 Task: Create a sub task Release to Production / Go Live for the task  Upgrade and migrate company file storage to a cloud-based solution in the project AgileFlow , assign it to team member softage.1@softage.net and update the status of the sub task to  On Track  , set the priority of the sub task to Low
Action: Mouse moved to (54, 513)
Screenshot: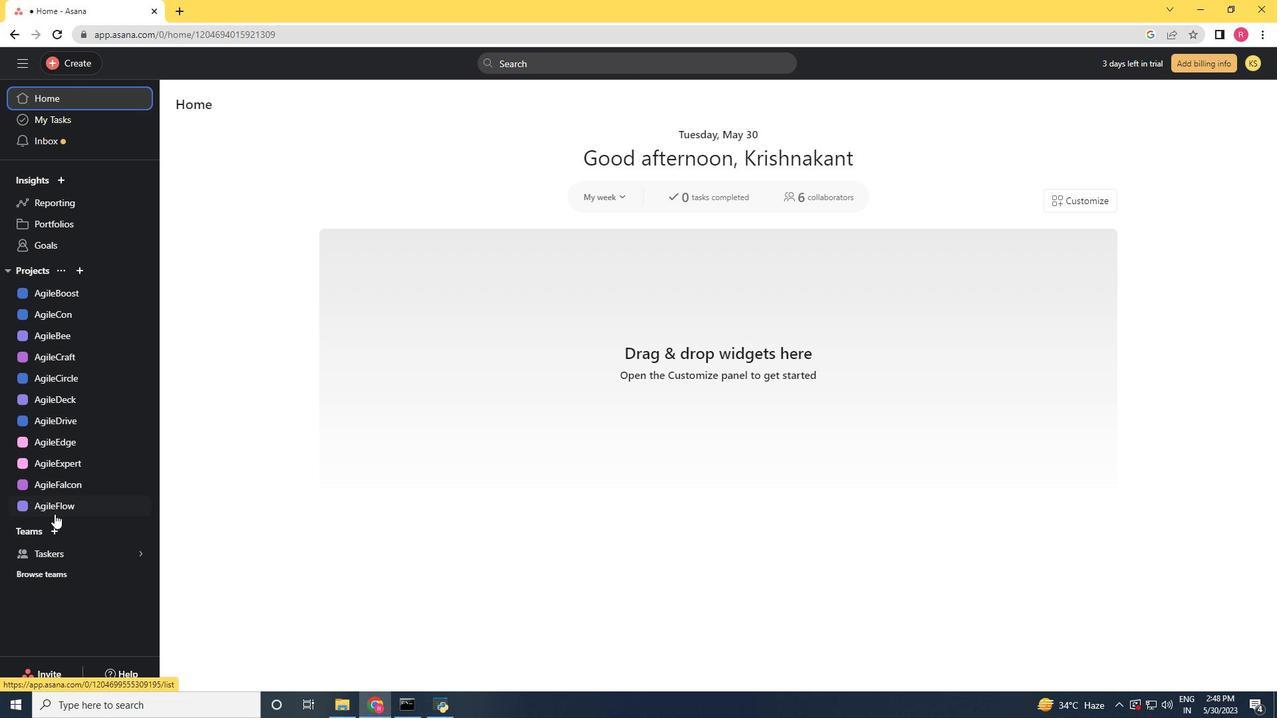 
Action: Mouse pressed left at (54, 513)
Screenshot: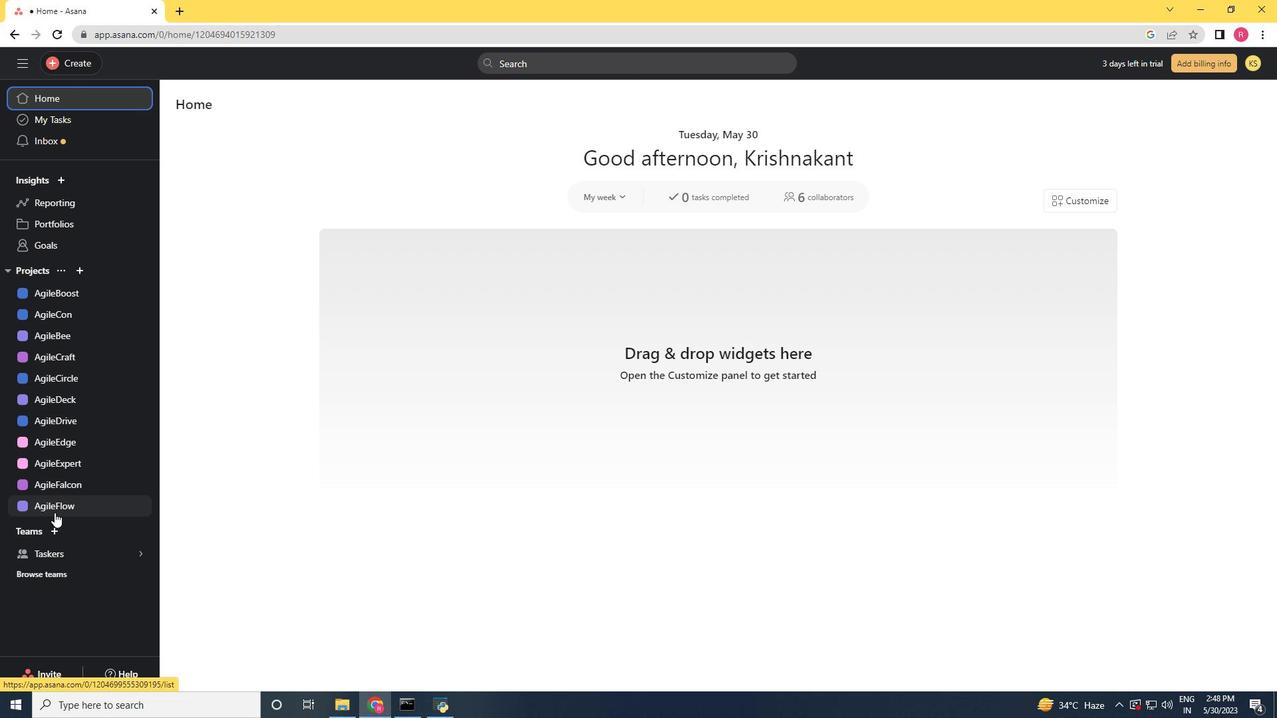 
Action: Mouse moved to (575, 286)
Screenshot: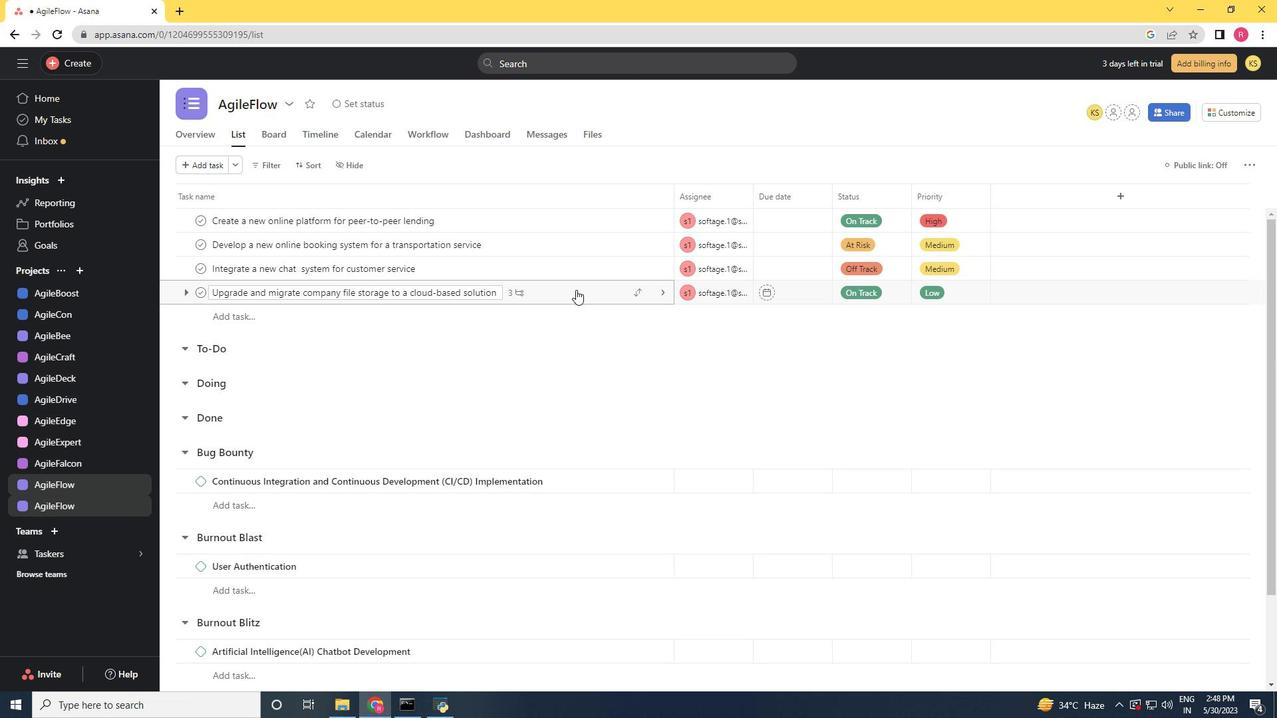 
Action: Mouse pressed left at (575, 286)
Screenshot: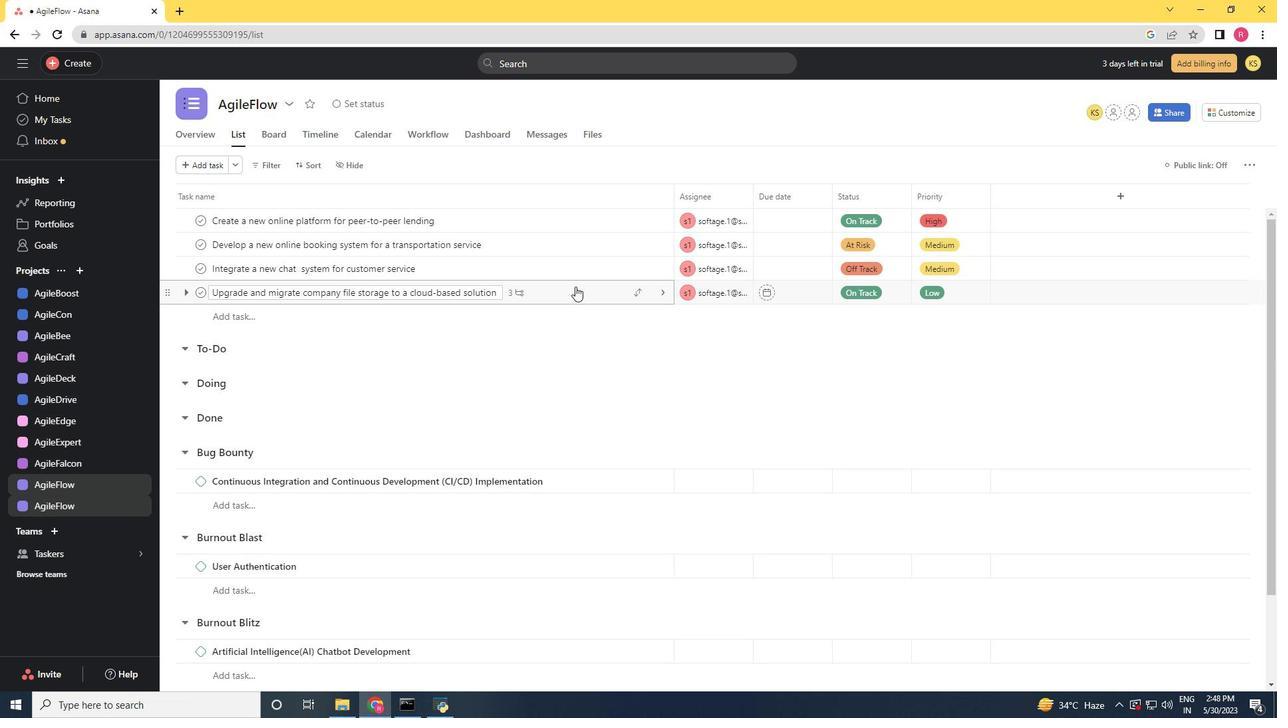 
Action: Mouse moved to (1007, 499)
Screenshot: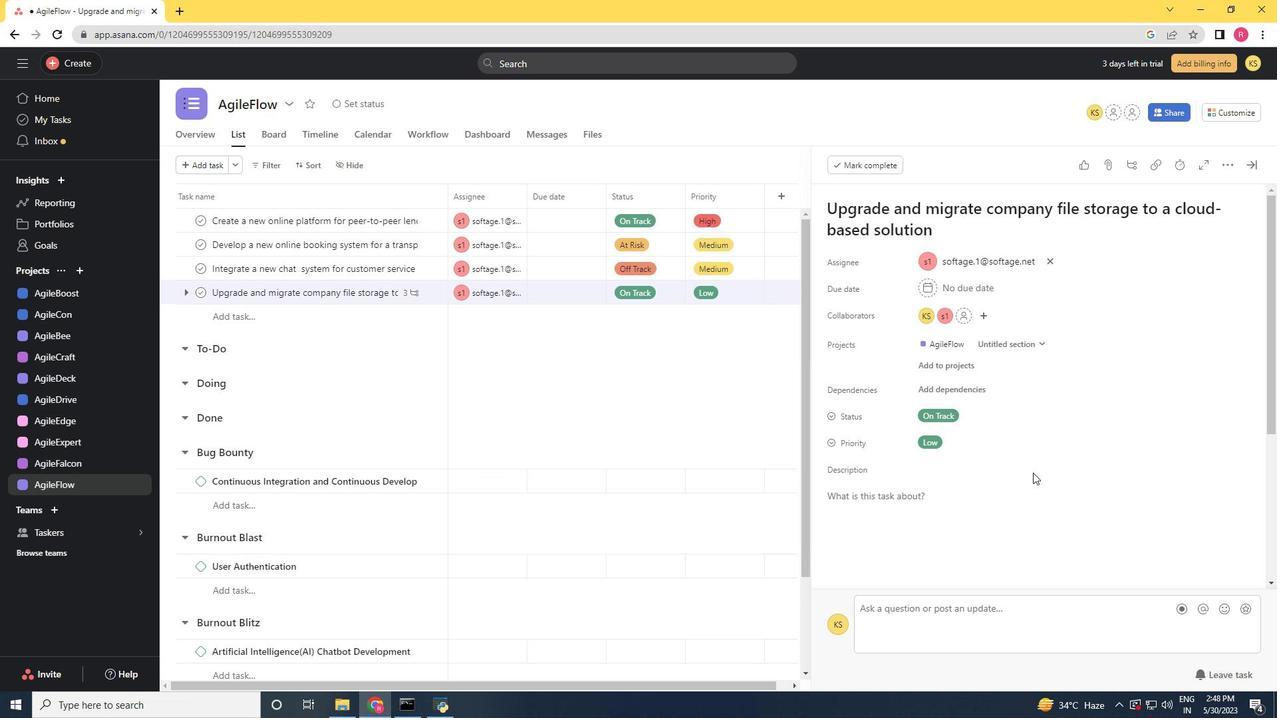
Action: Mouse scrolled (1007, 498) with delta (0, 0)
Screenshot: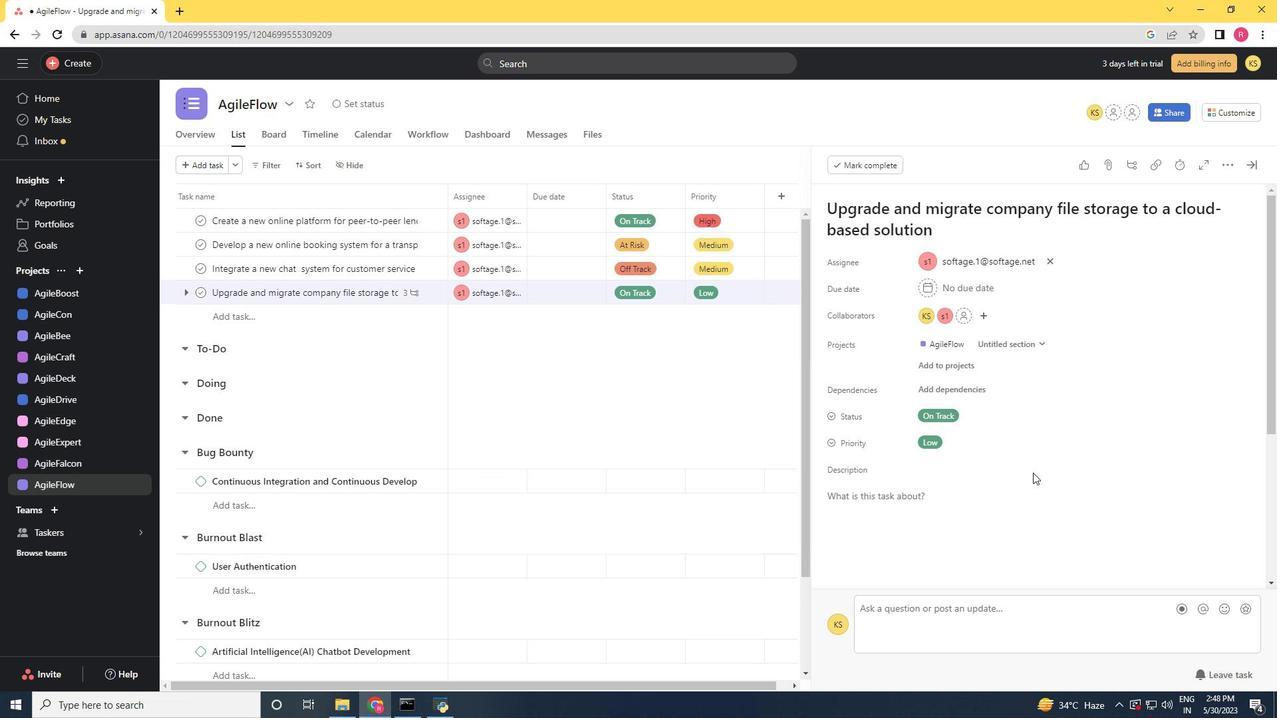 
Action: Mouse scrolled (1007, 499) with delta (0, 0)
Screenshot: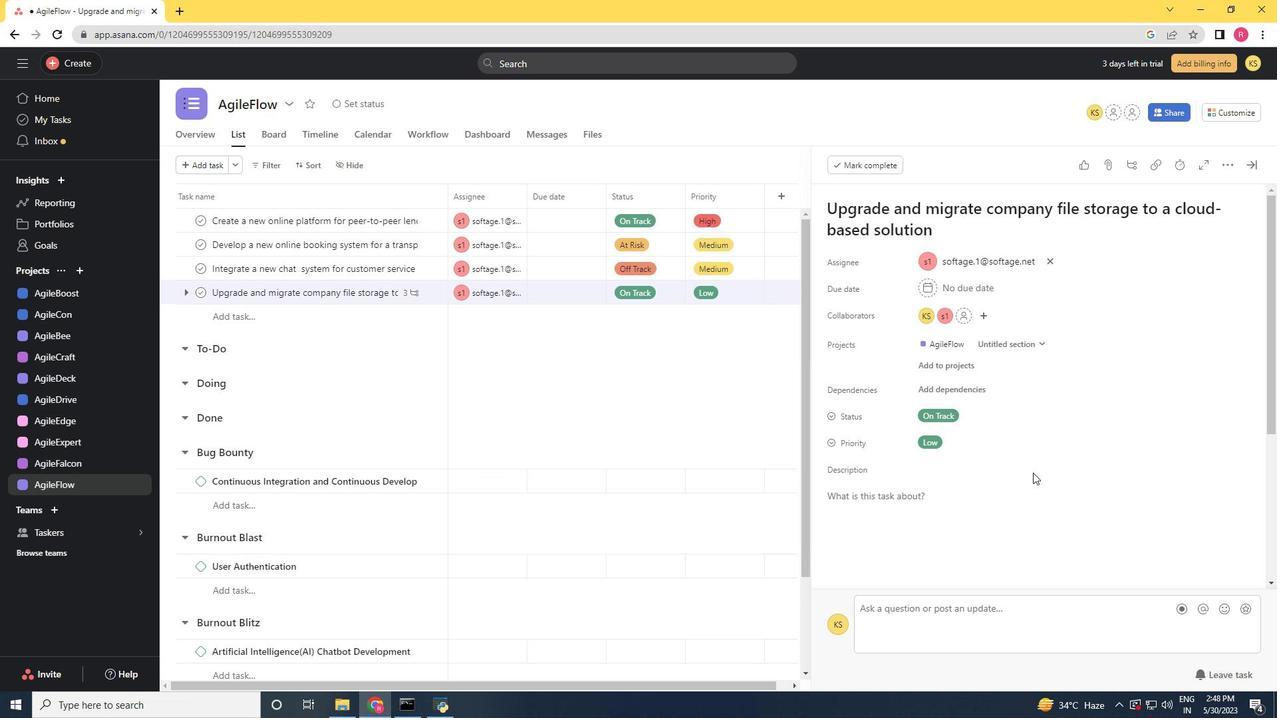 
Action: Mouse scrolled (1007, 499) with delta (0, 0)
Screenshot: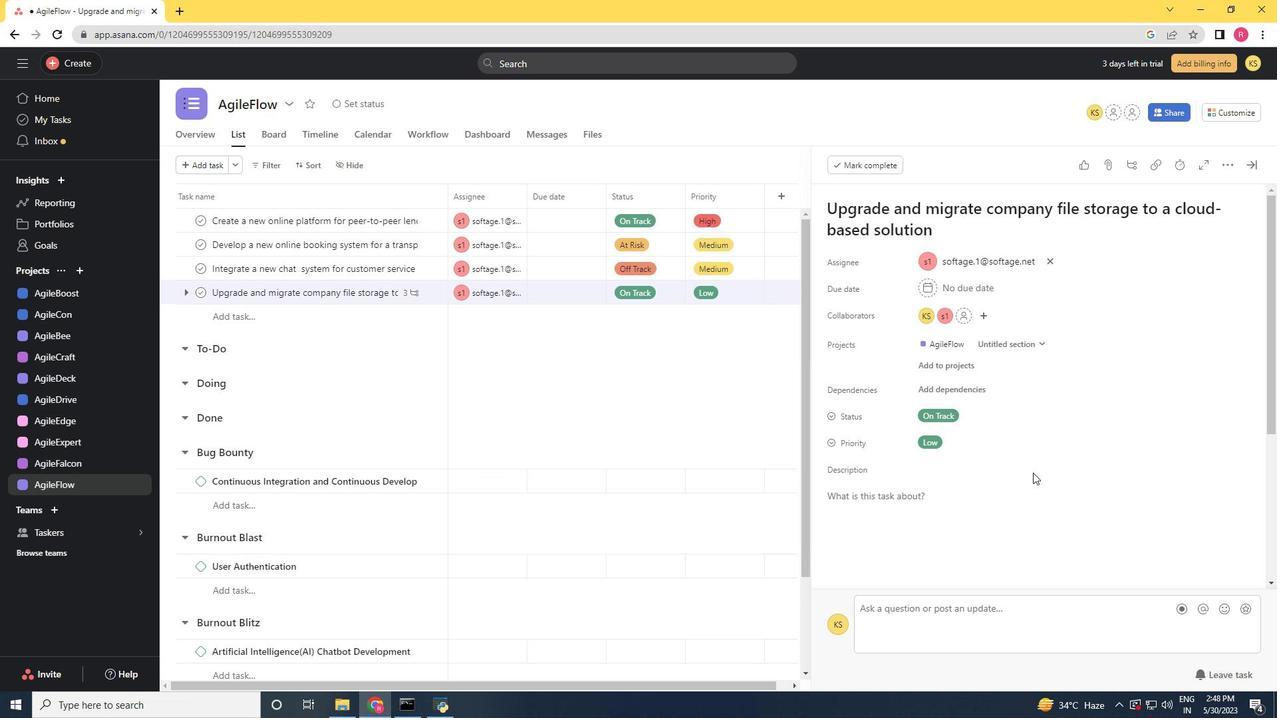 
Action: Mouse scrolled (1007, 499) with delta (0, 0)
Screenshot: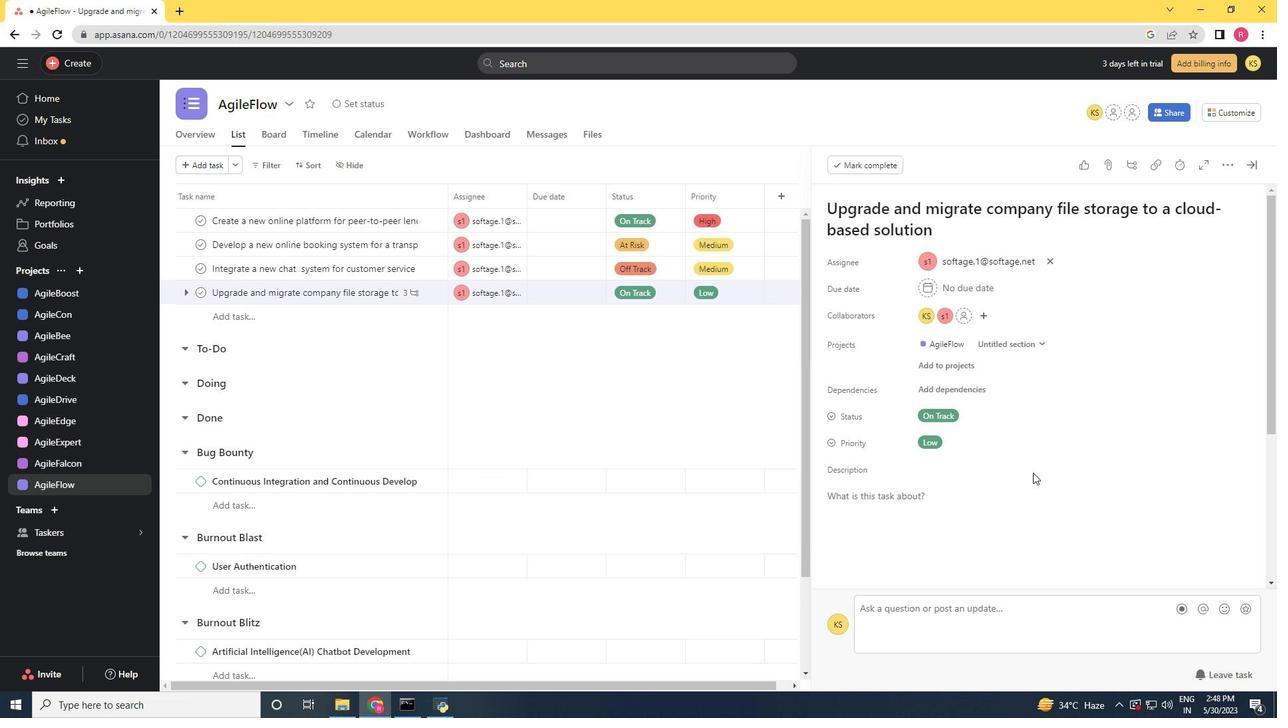 
Action: Mouse moved to (867, 487)
Screenshot: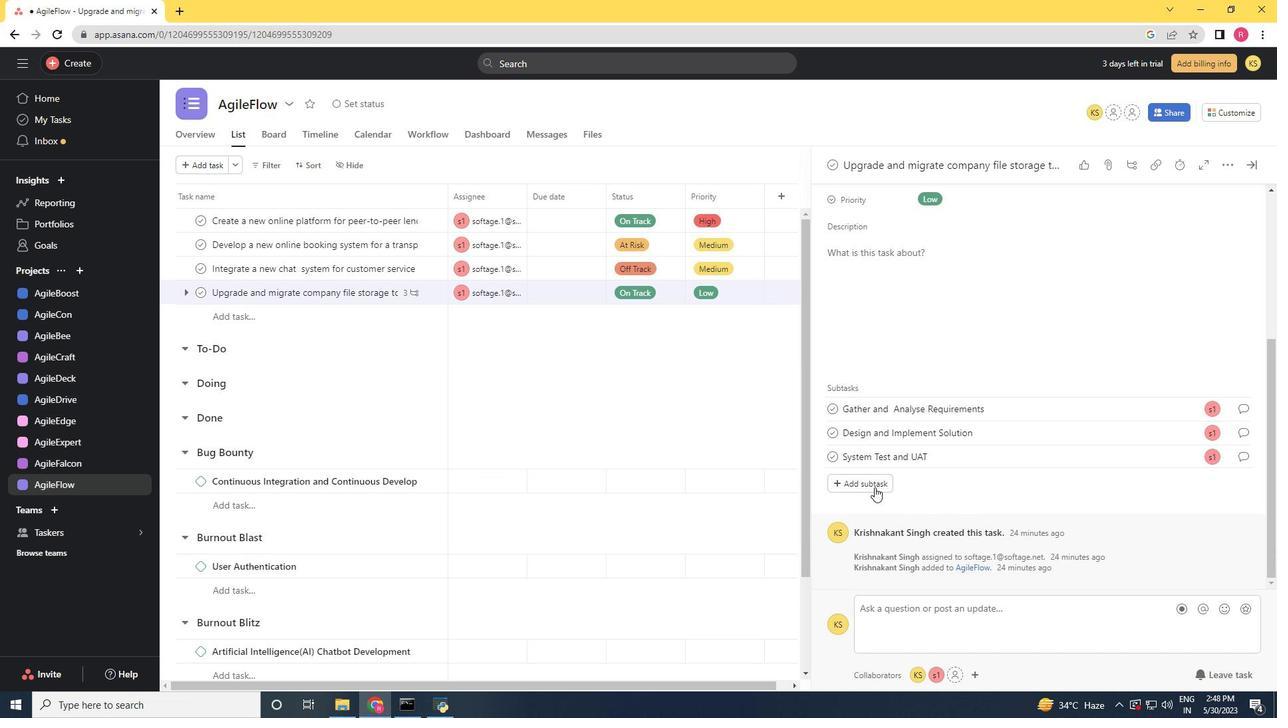 
Action: Mouse pressed left at (867, 487)
Screenshot: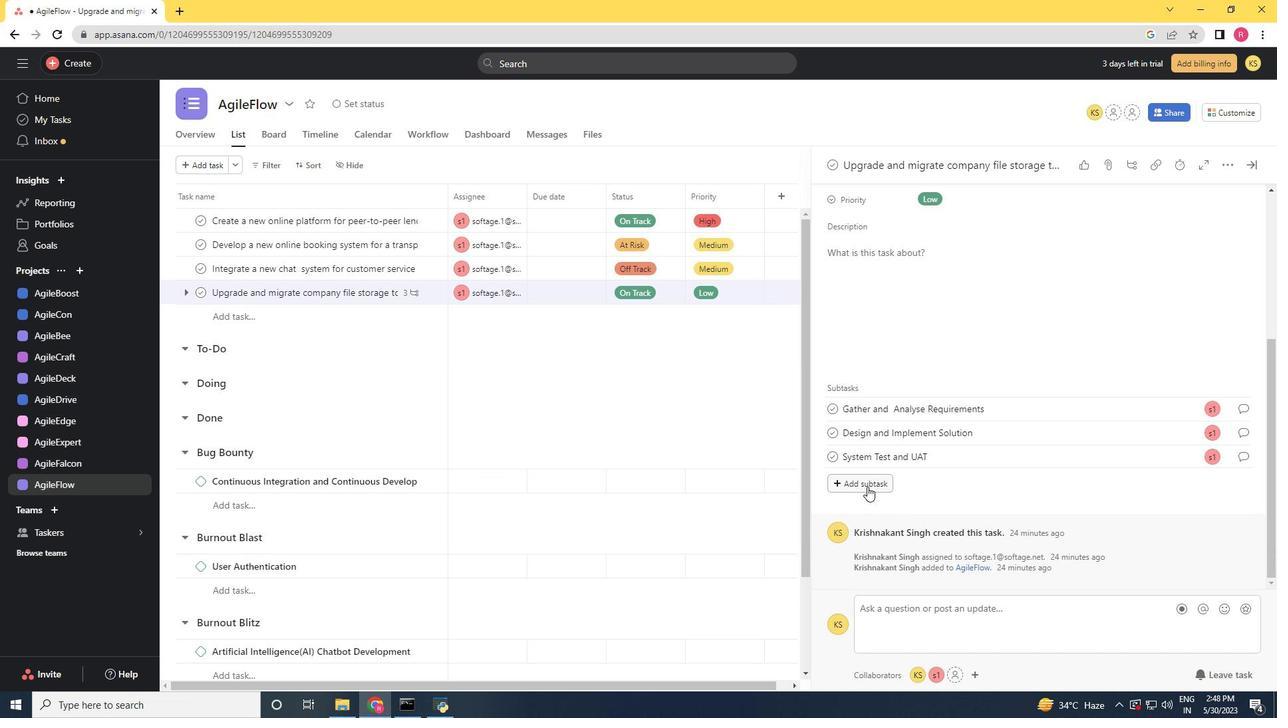 
Action: Mouse moved to (867, 486)
Screenshot: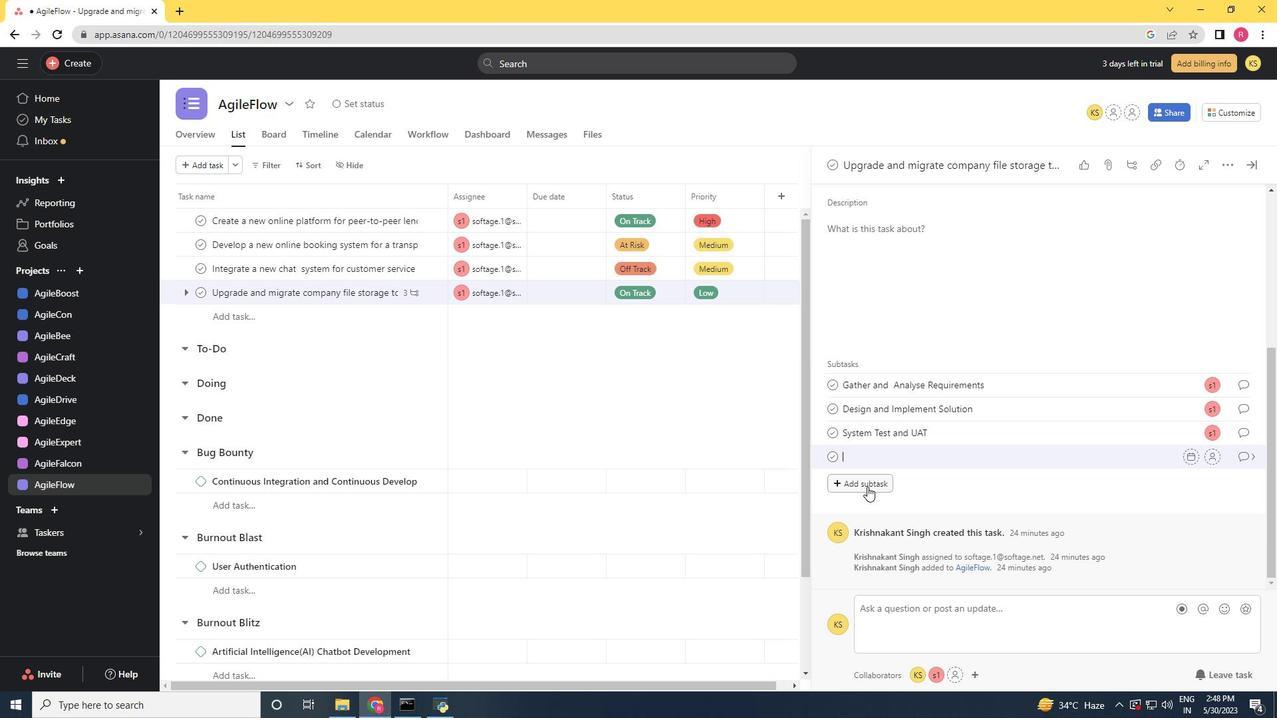 
Action: Key pressed <Key.shift>Release<Key.space>to<Key.space><Key.shift>Production<Key.space>/<Key.space><Key.shift>Go<Key.space><Key.shift><Key.shift><Key.shift>Live
Screenshot: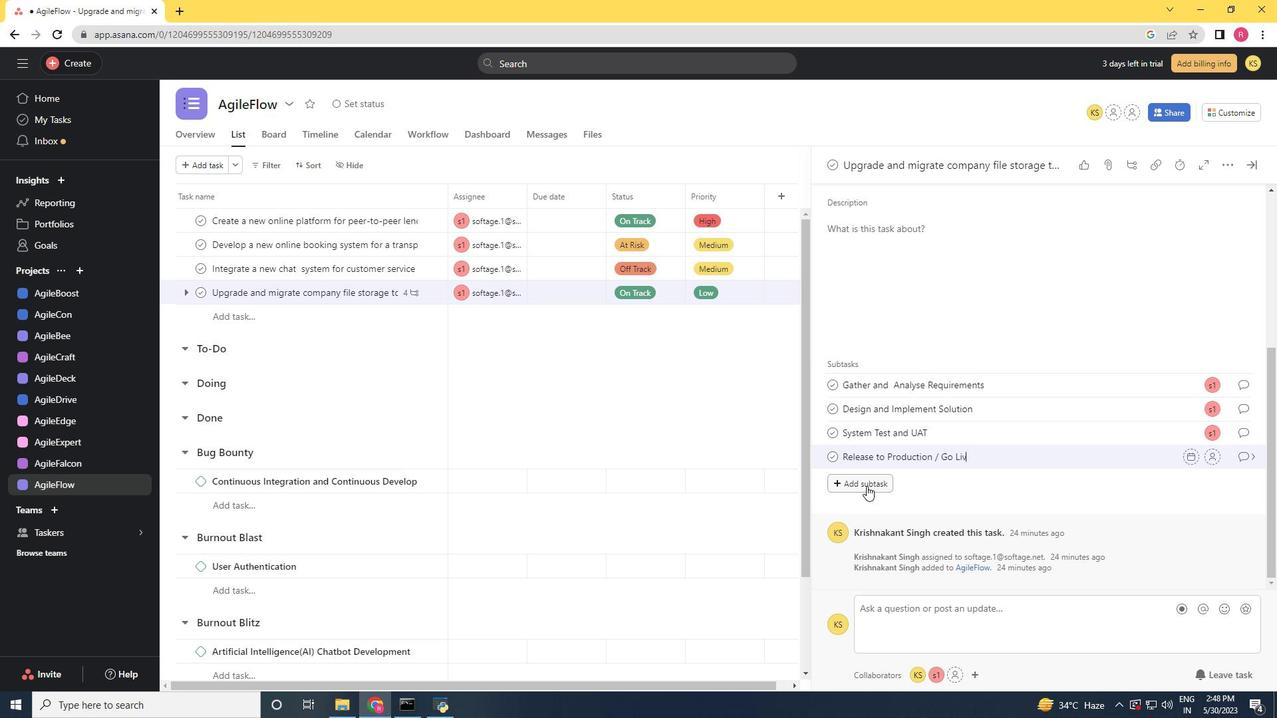 
Action: Mouse moved to (1210, 457)
Screenshot: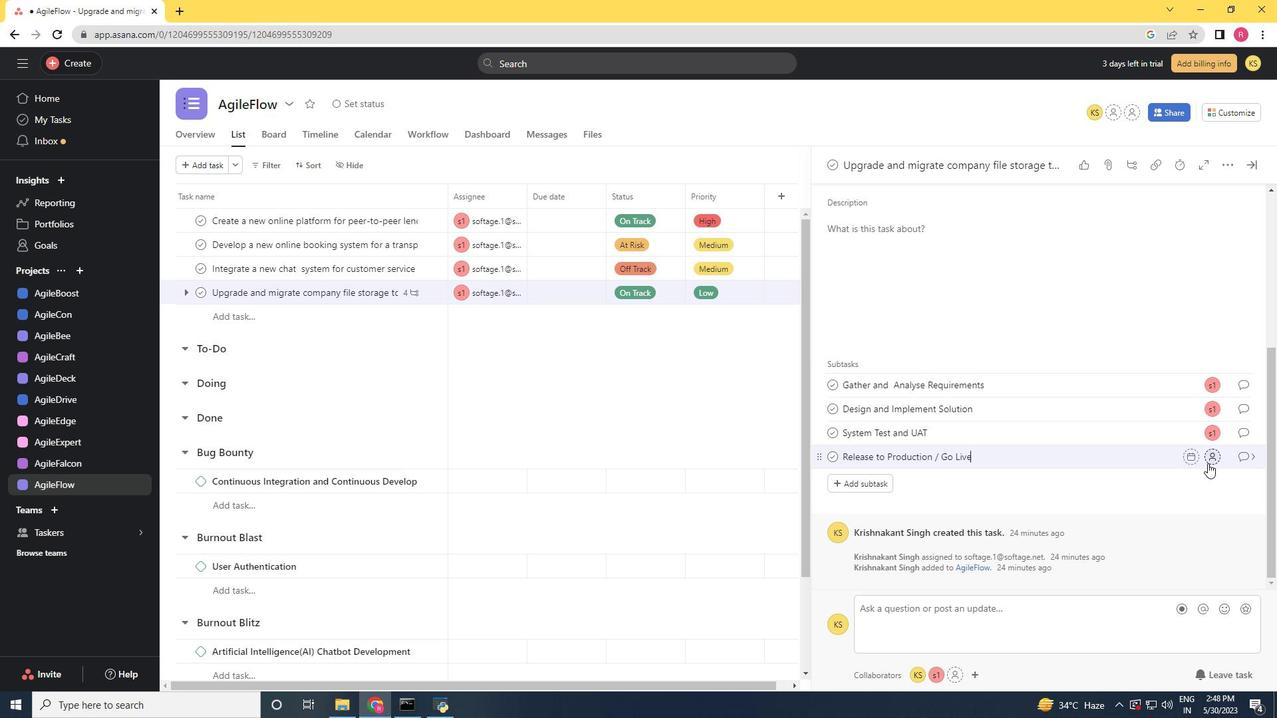 
Action: Mouse pressed left at (1210, 457)
Screenshot: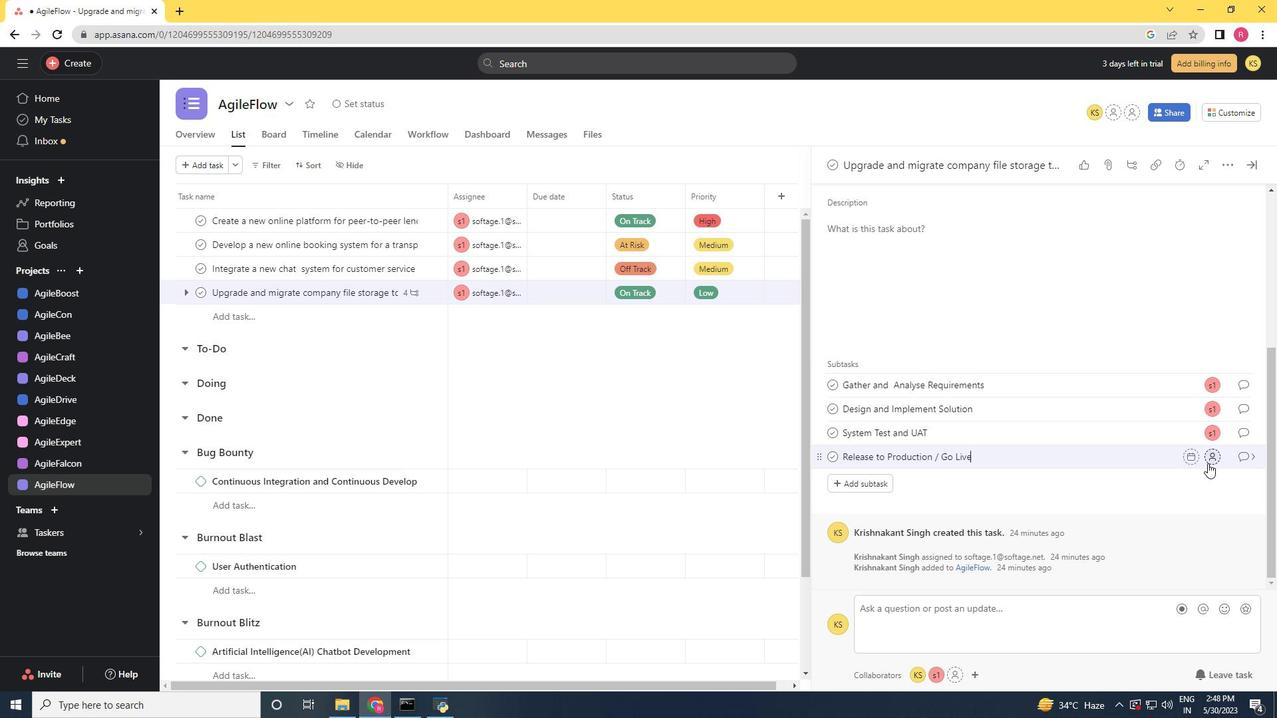 
Action: Mouse moved to (1112, 529)
Screenshot: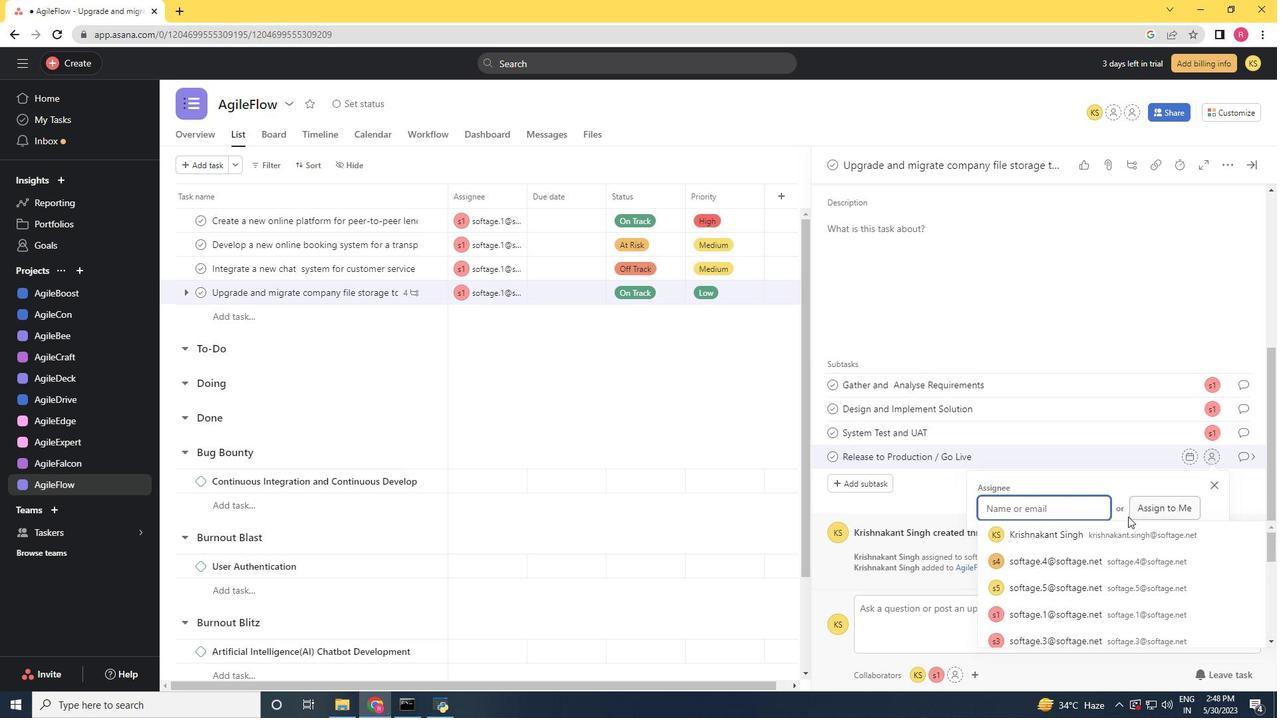 
Action: Key pressed softage.1<Key.shift>@softage.net
Screenshot: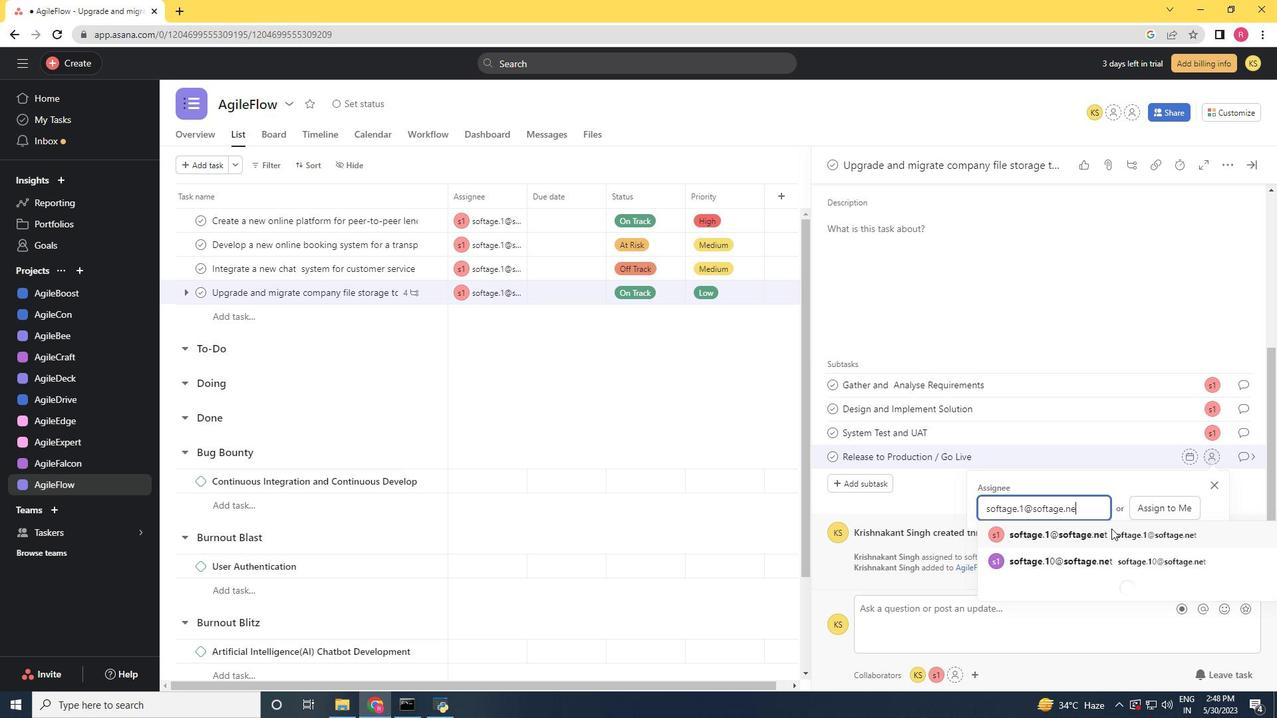 
Action: Mouse moved to (1084, 539)
Screenshot: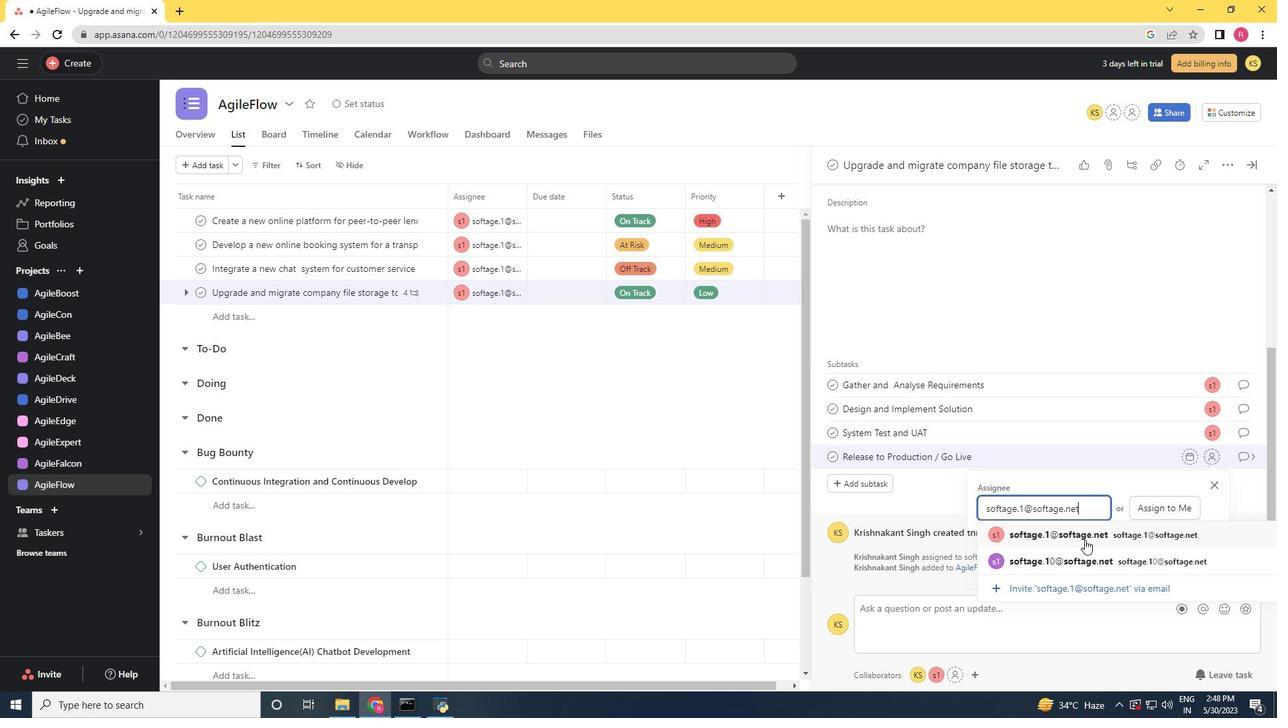 
Action: Mouse pressed left at (1084, 539)
Screenshot: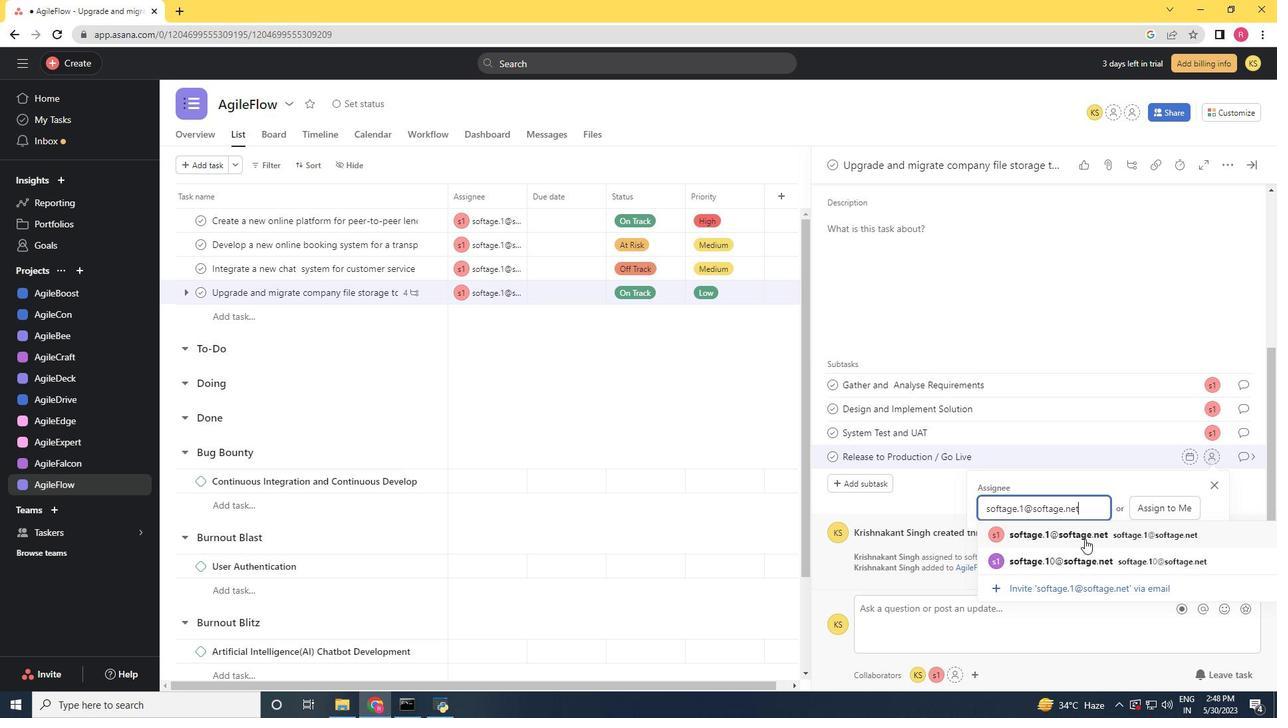 
Action: Mouse moved to (1253, 459)
Screenshot: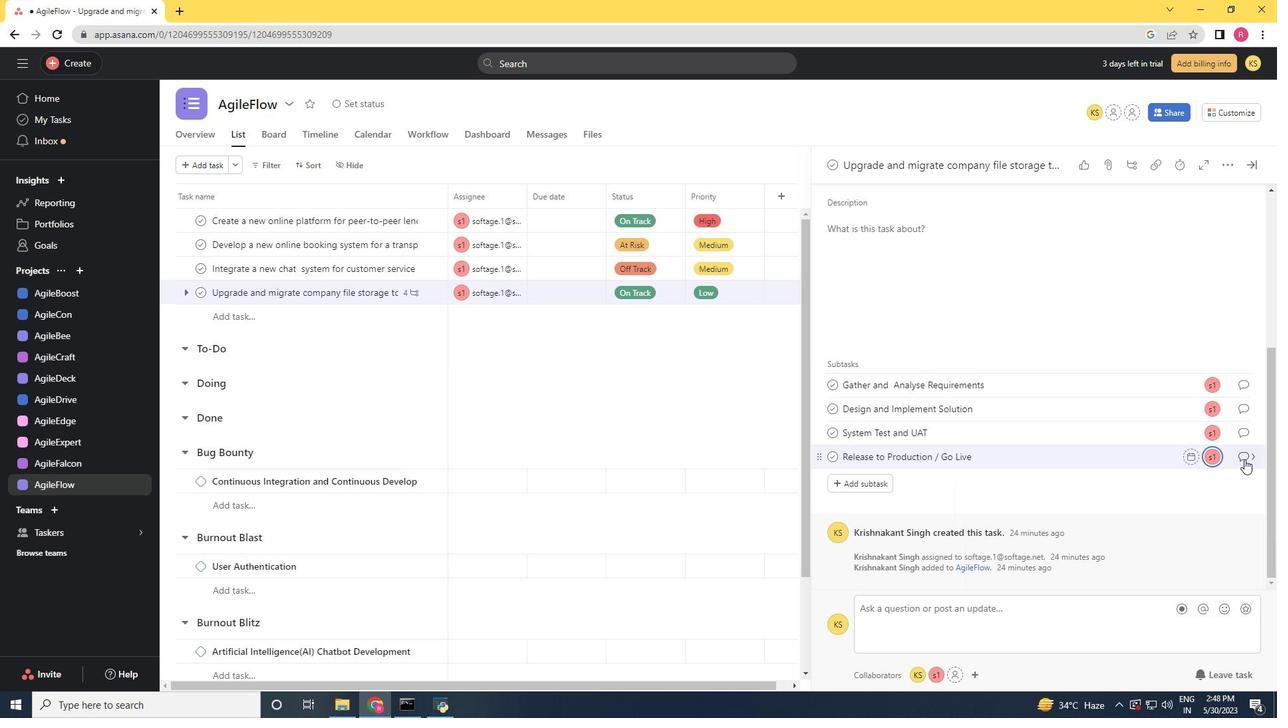 
Action: Mouse pressed left at (1253, 459)
Screenshot: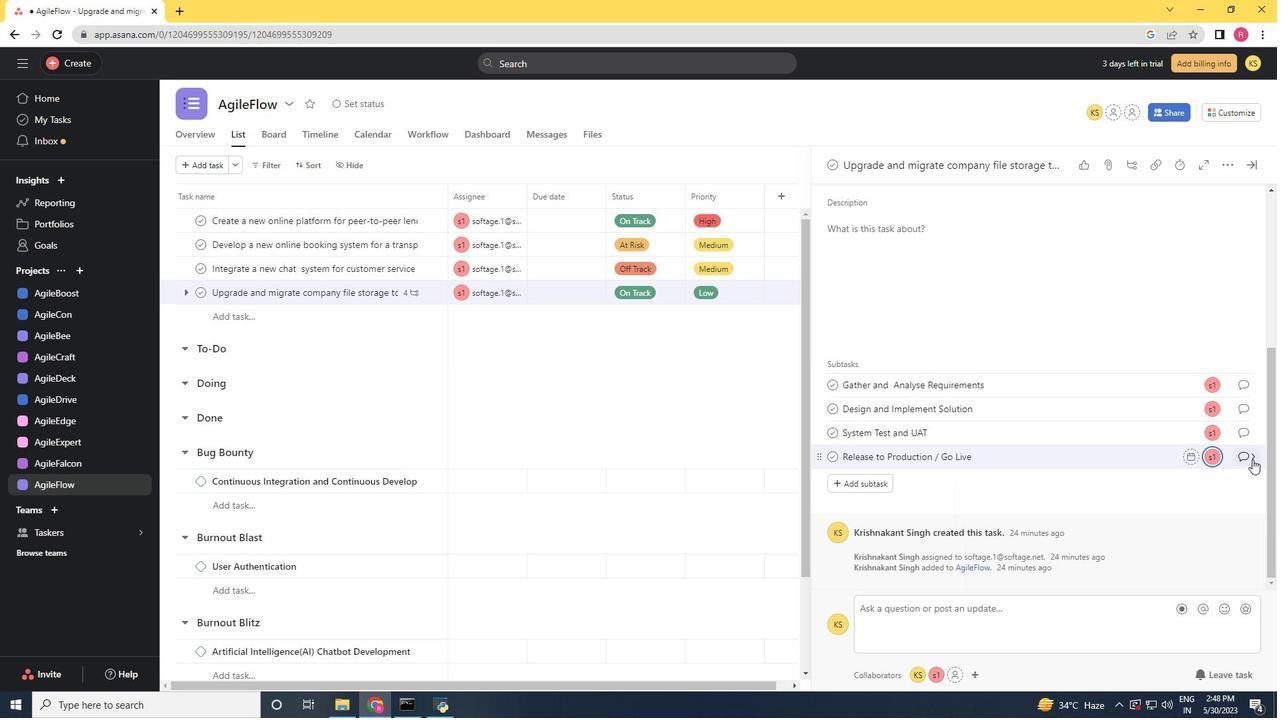 
Action: Mouse moved to (853, 383)
Screenshot: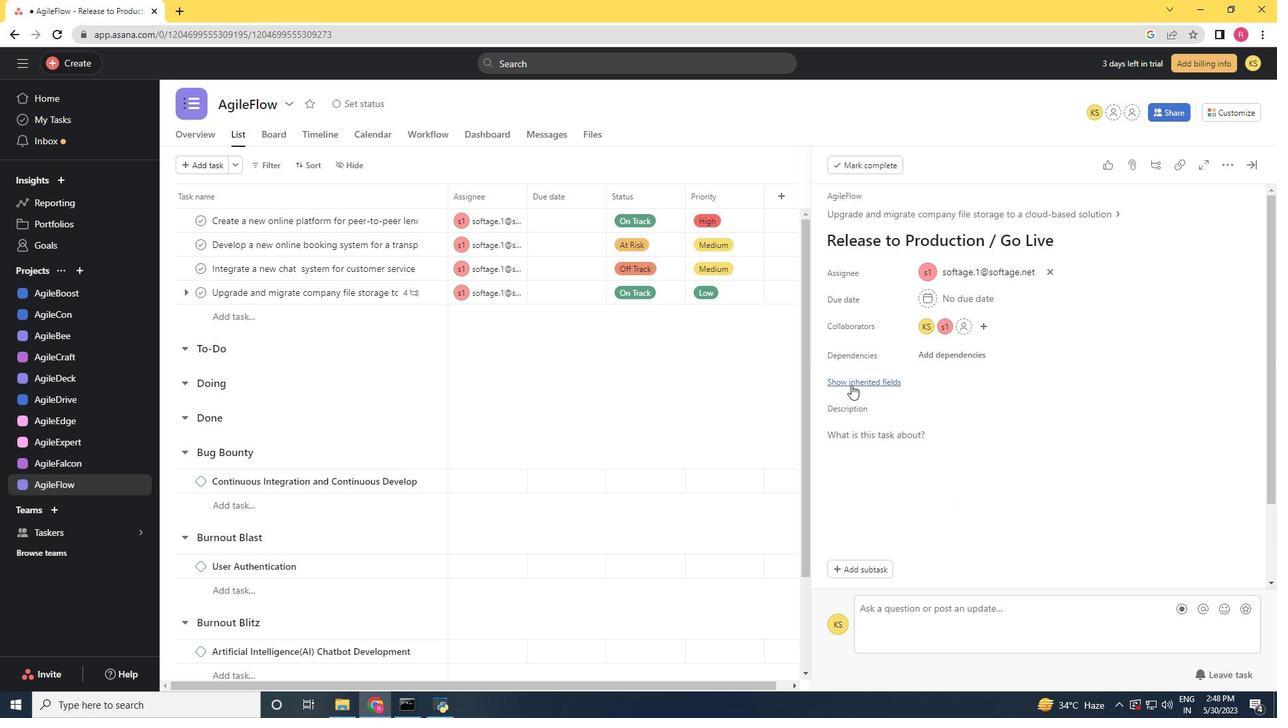 
Action: Mouse pressed left at (853, 383)
Screenshot: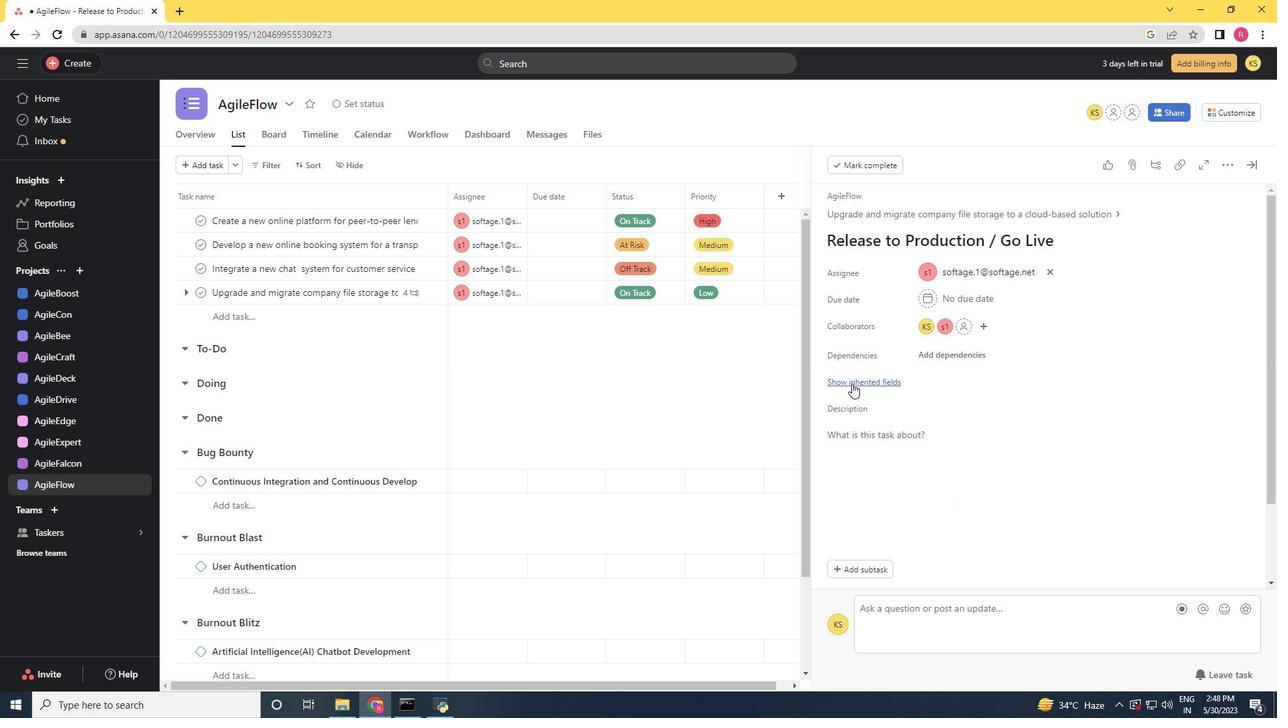 
Action: Mouse moved to (935, 408)
Screenshot: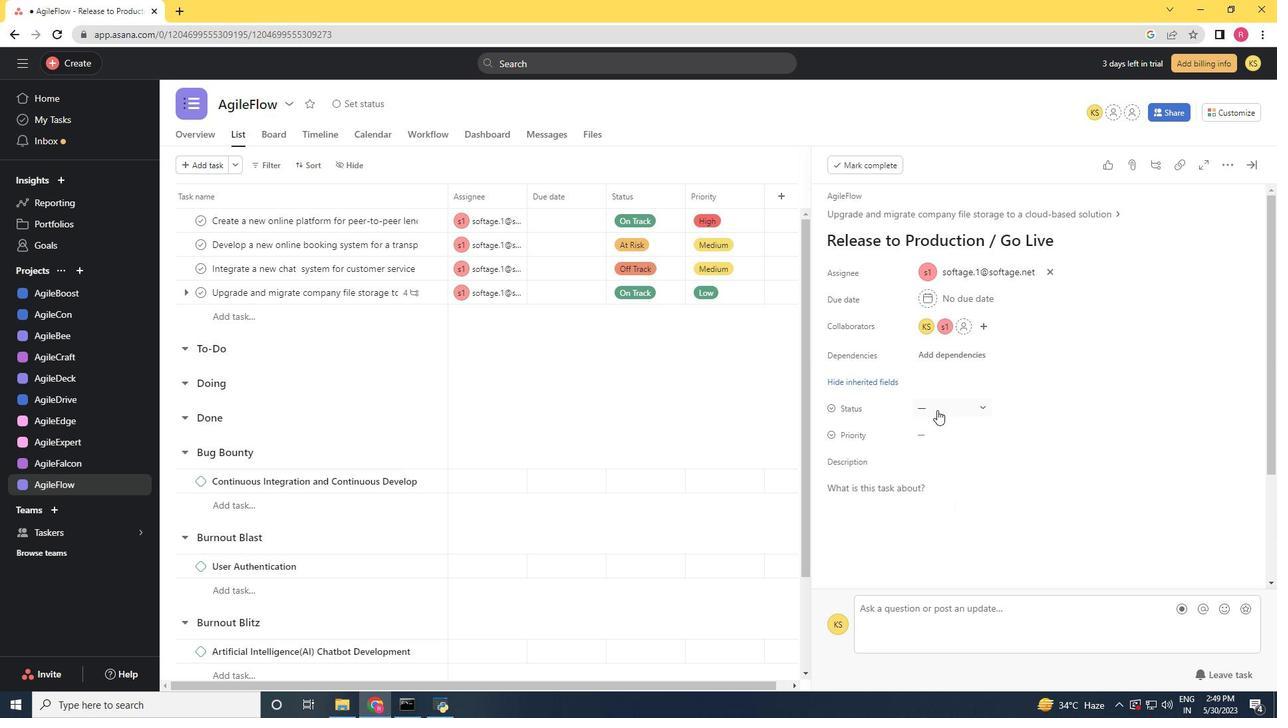 
Action: Mouse pressed left at (935, 408)
Screenshot: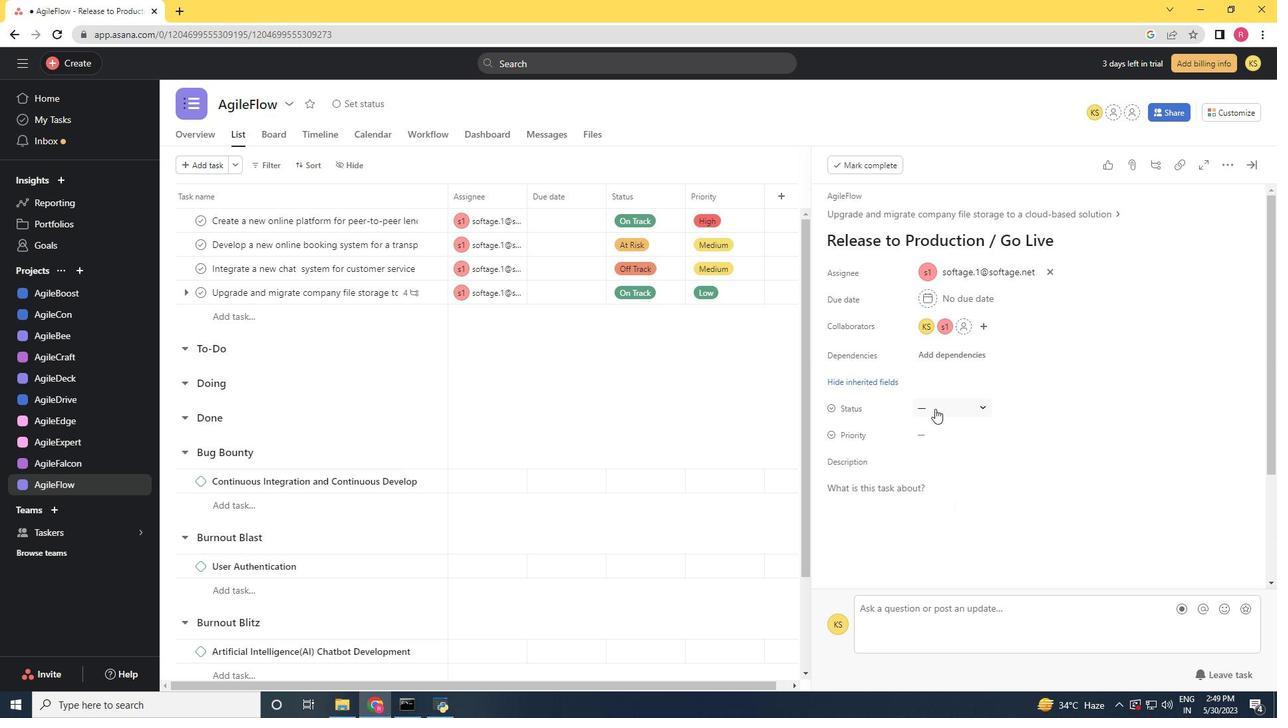
Action: Mouse moved to (955, 448)
Screenshot: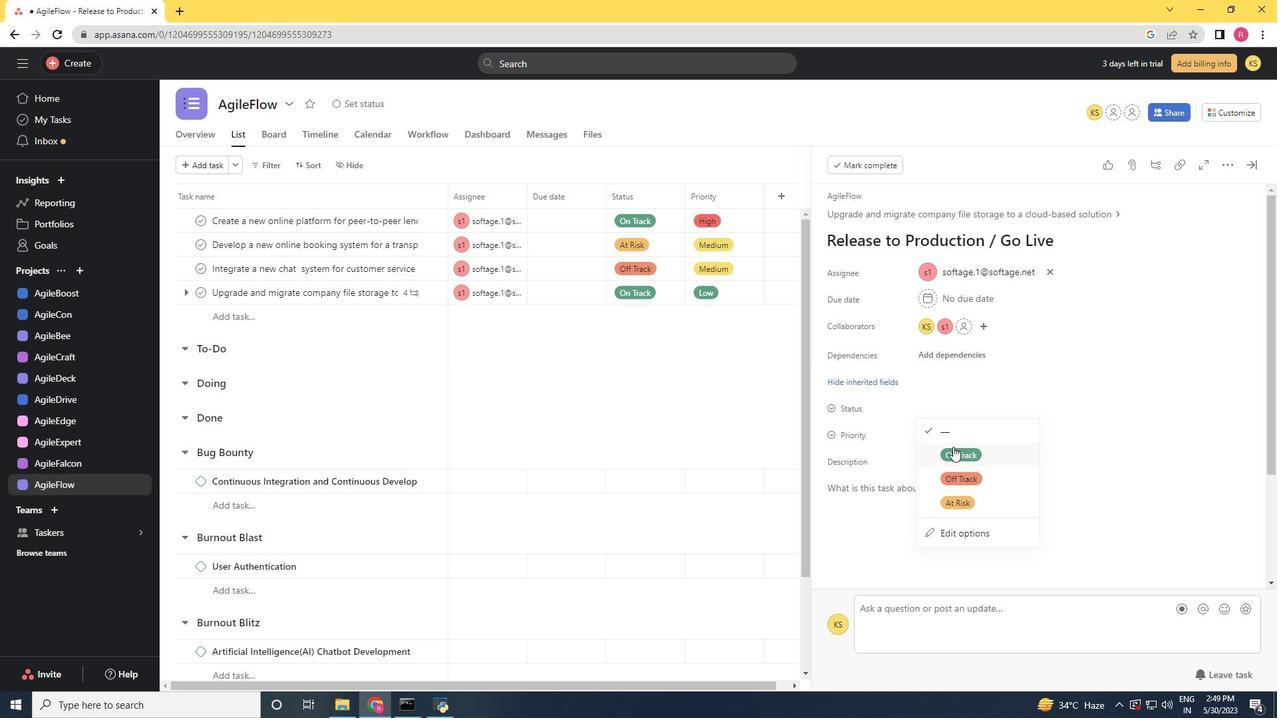 
Action: Mouse pressed left at (955, 448)
Screenshot: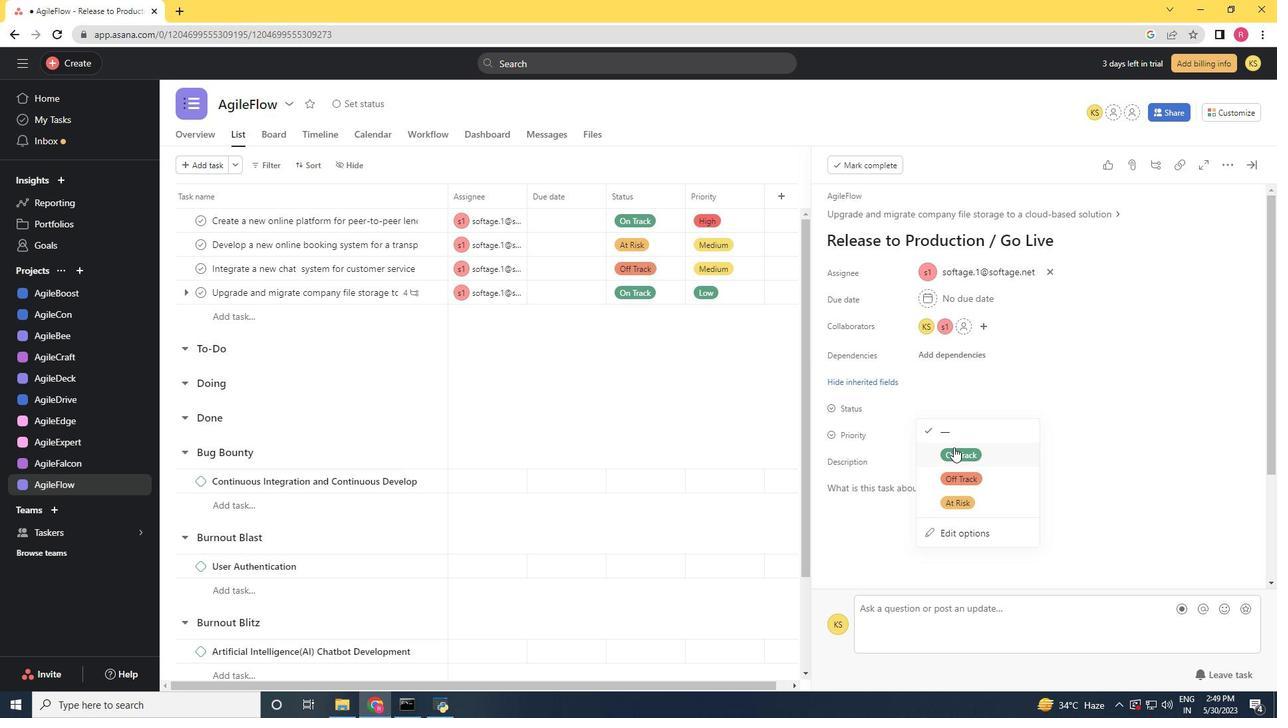 
Action: Mouse moved to (933, 433)
Screenshot: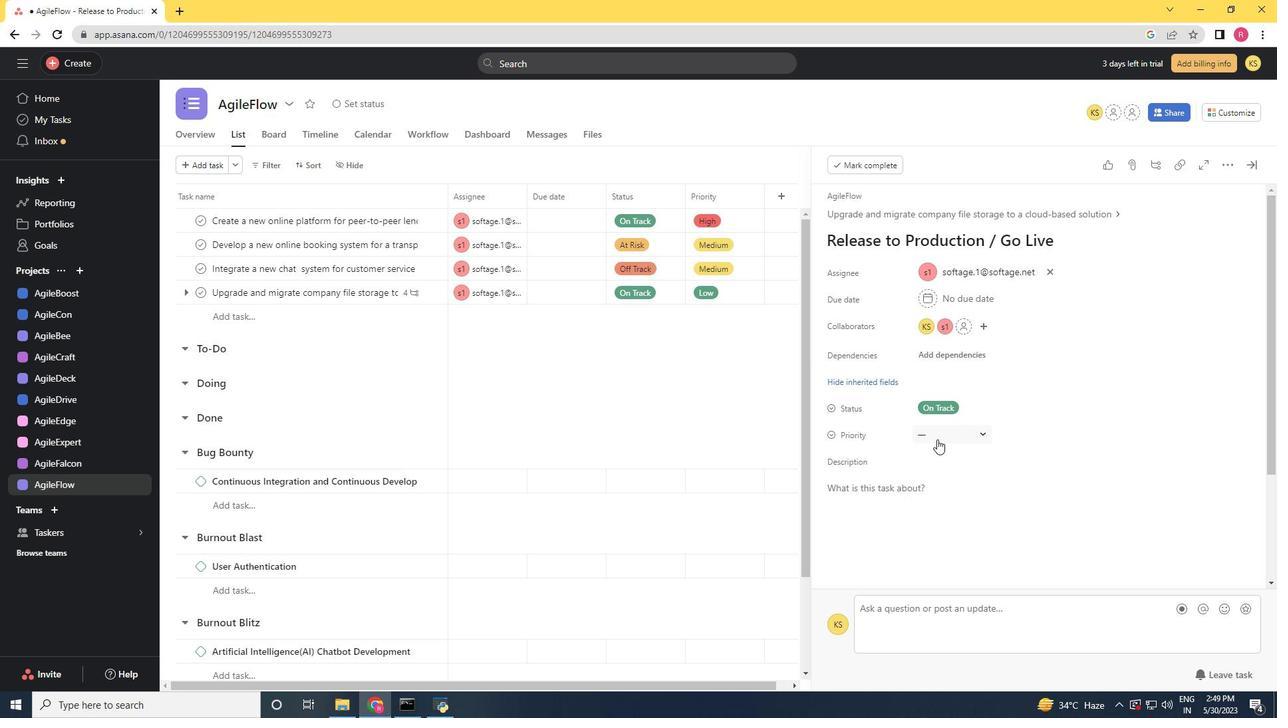 
Action: Mouse pressed left at (933, 433)
Screenshot: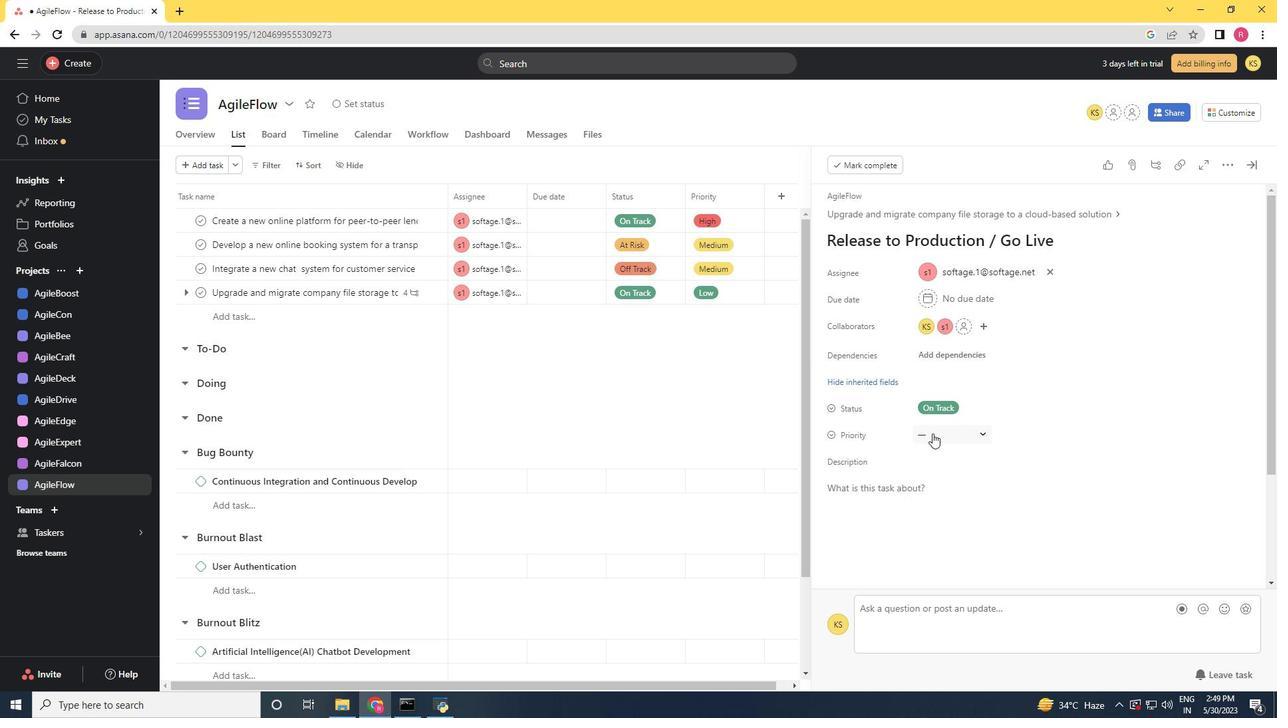 
Action: Mouse moved to (958, 527)
Screenshot: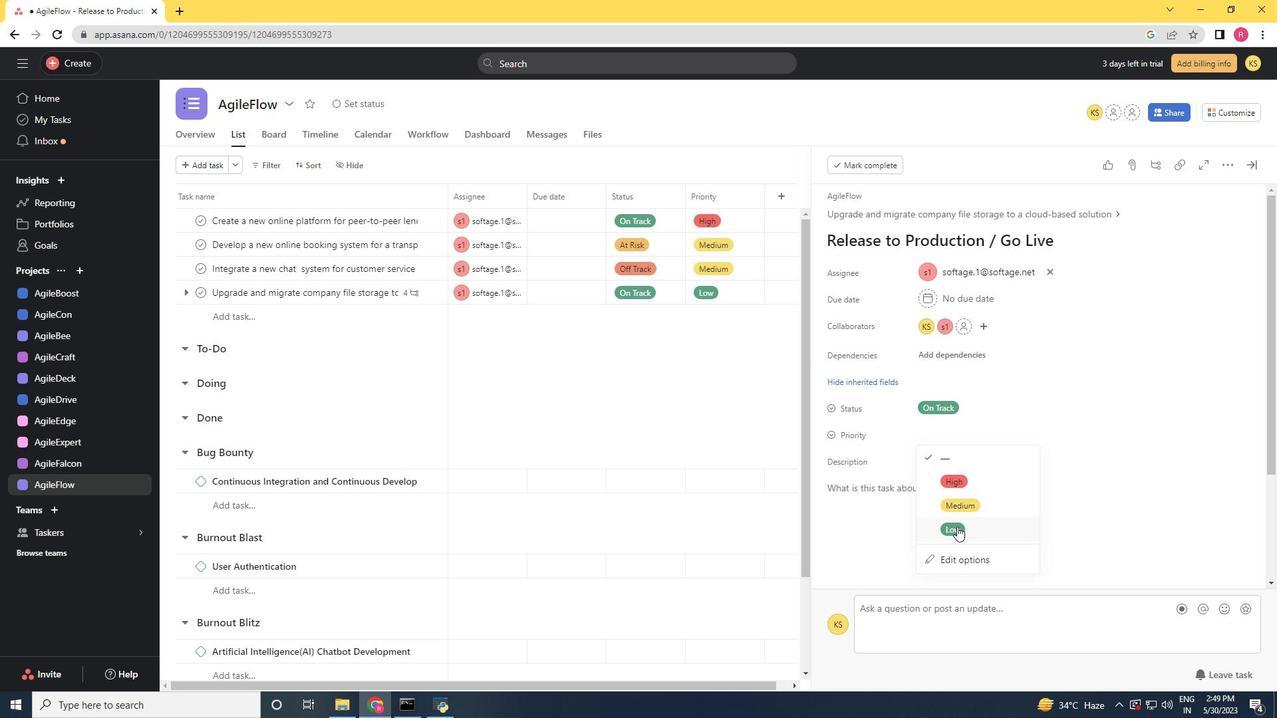 
Action: Mouse pressed left at (958, 527)
Screenshot: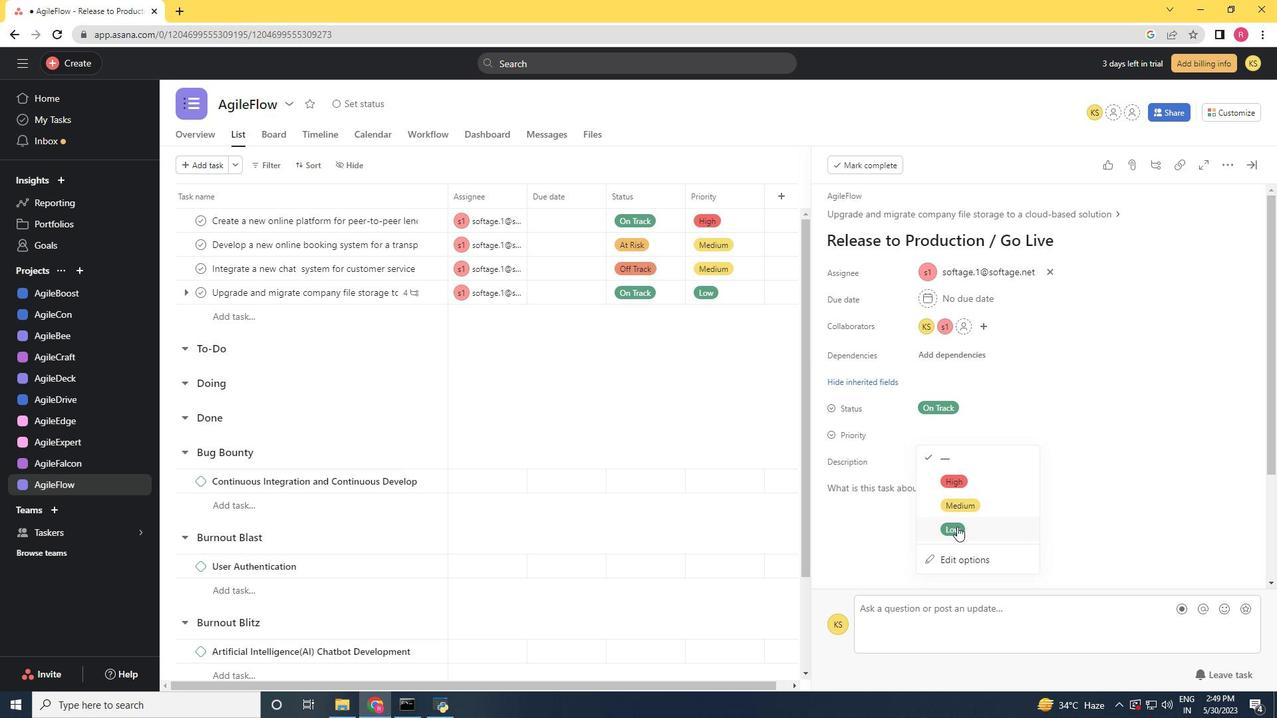 
